 Task: Change the calendar view to 'List' format.
Action: Mouse moved to (9, 66)
Screenshot: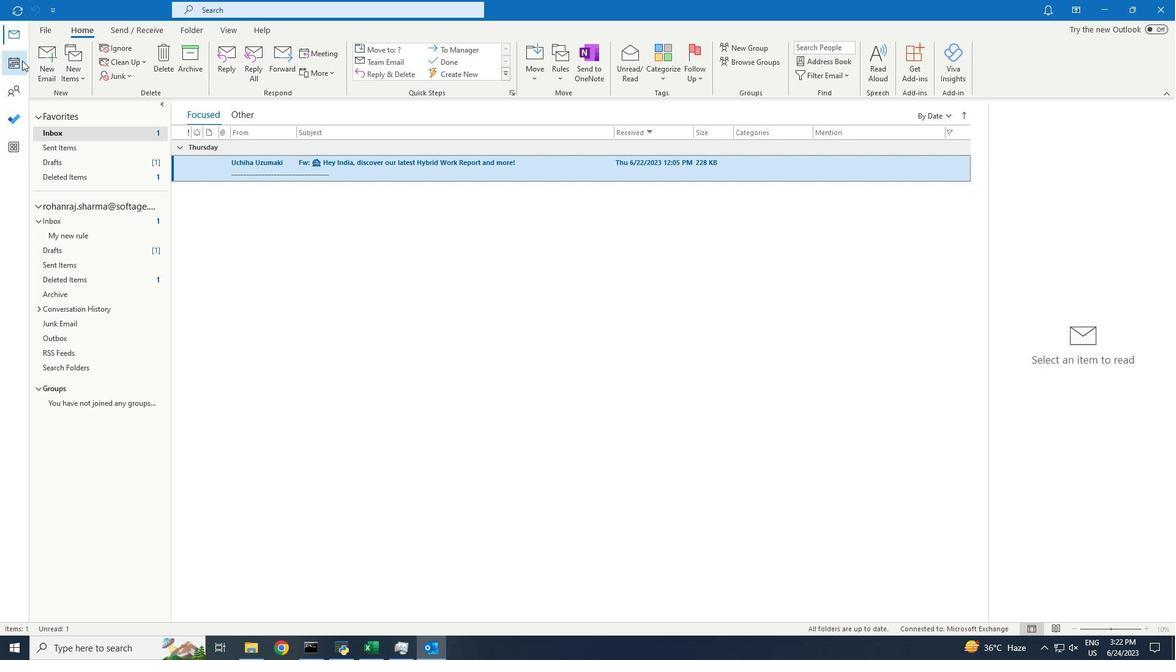 
Action: Mouse pressed left at (9, 66)
Screenshot: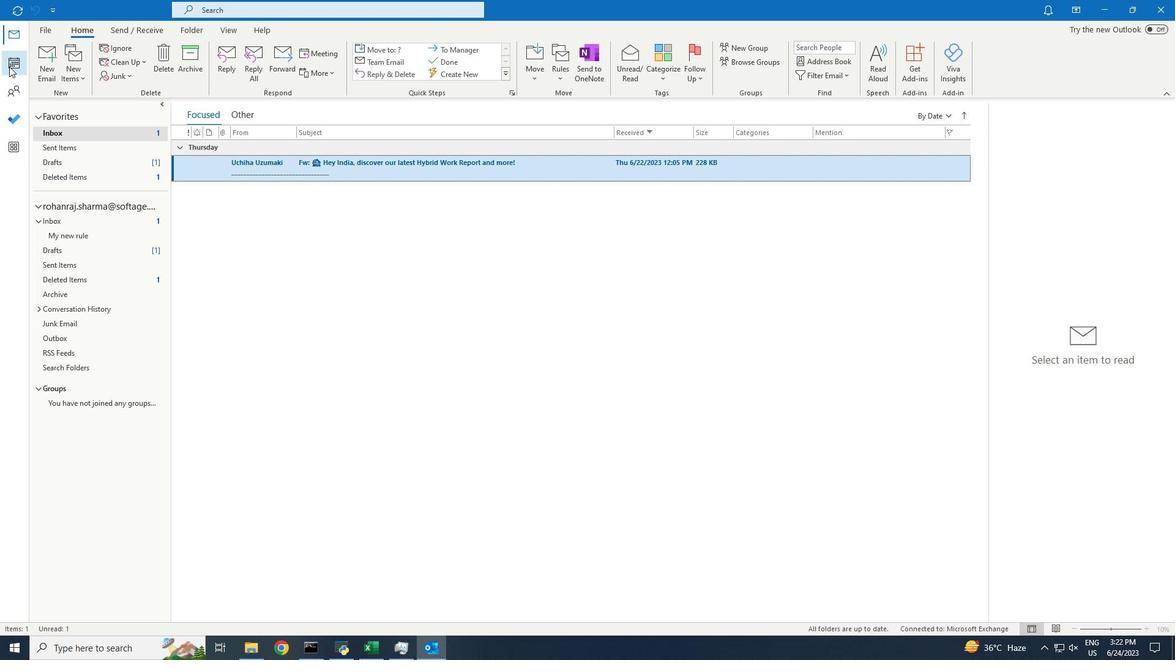 
Action: Mouse moved to (223, 29)
Screenshot: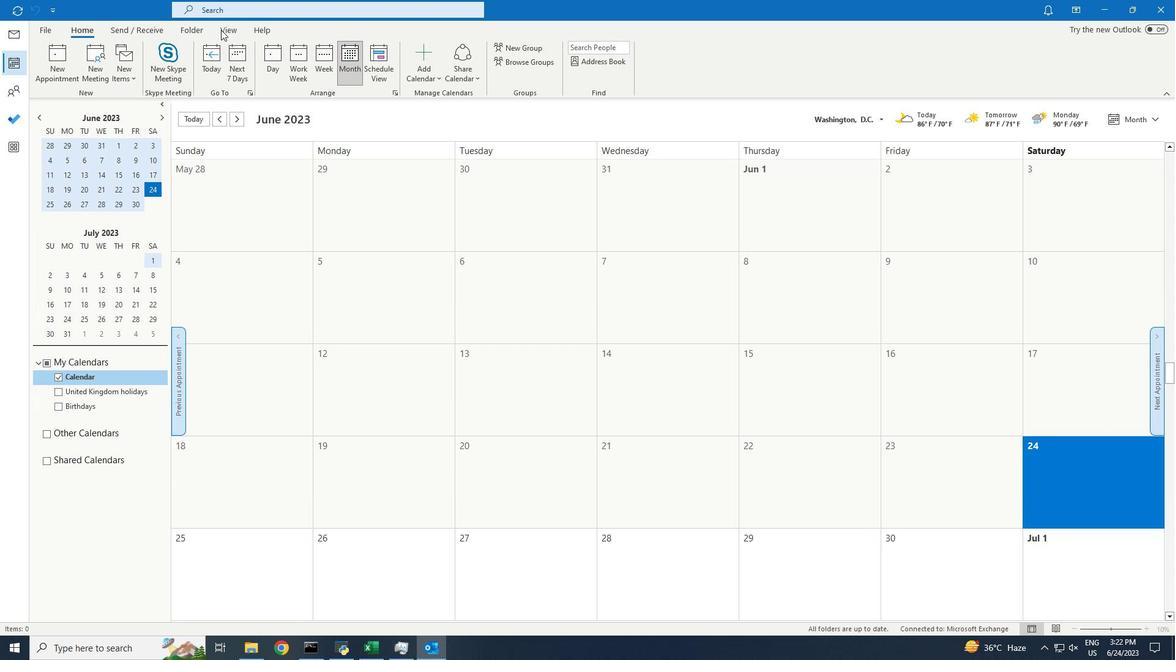 
Action: Mouse pressed left at (223, 29)
Screenshot: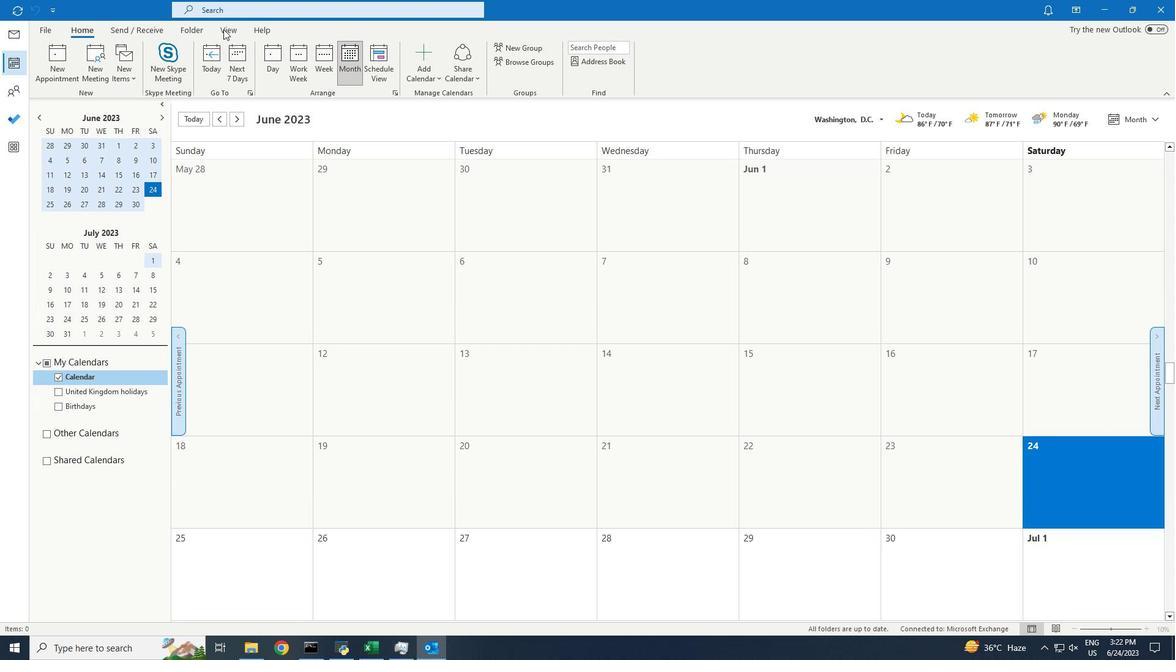 
Action: Mouse moved to (223, 29)
Screenshot: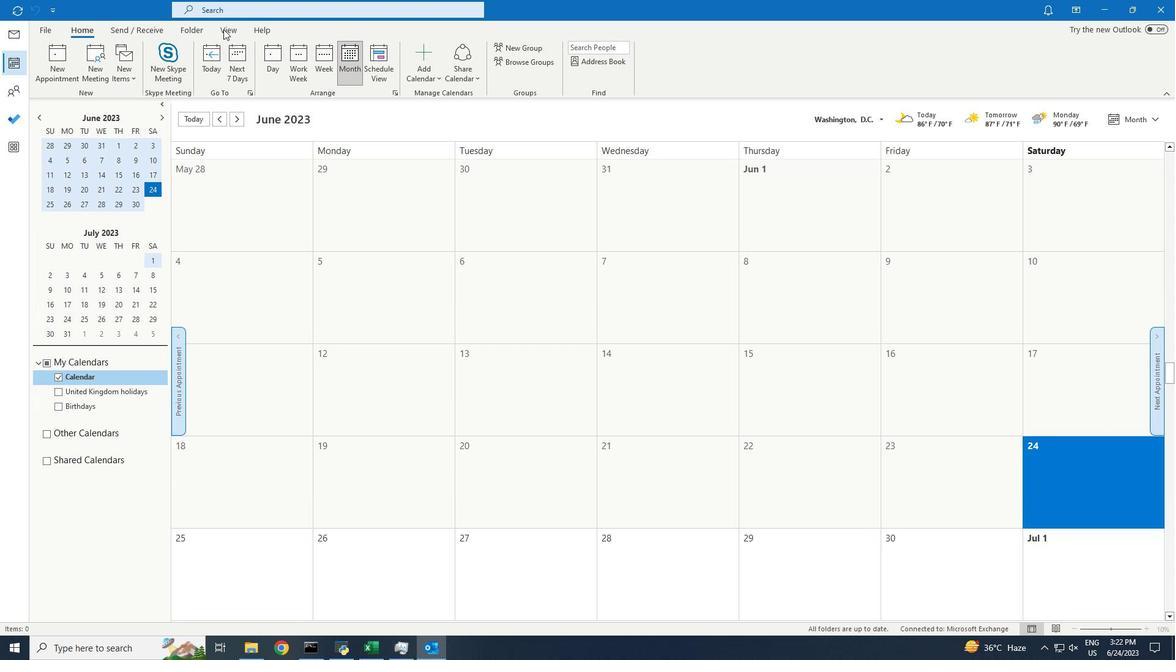 
Action: Mouse pressed left at (223, 29)
Screenshot: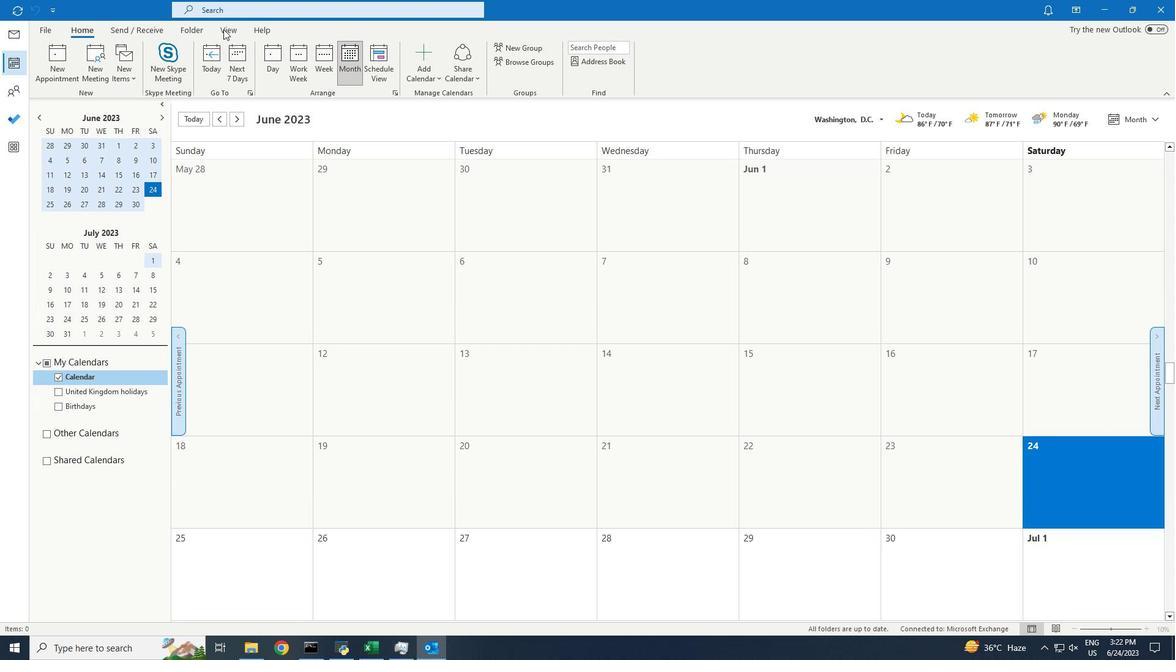 
Action: Mouse pressed left at (223, 29)
Screenshot: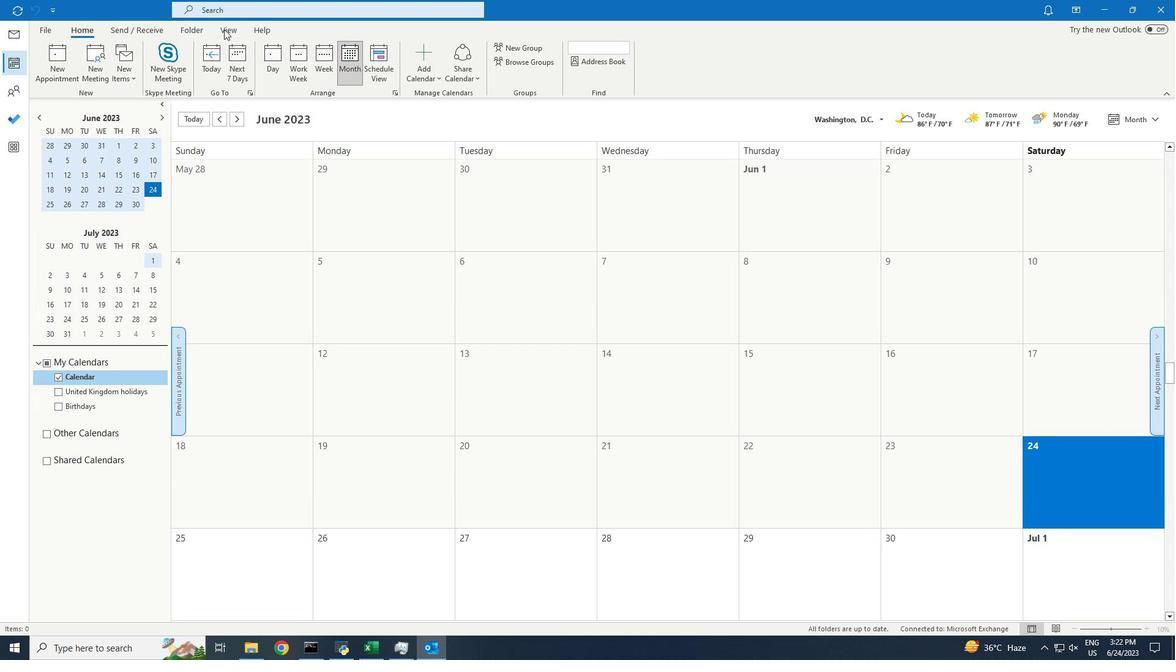 
Action: Mouse moved to (56, 63)
Screenshot: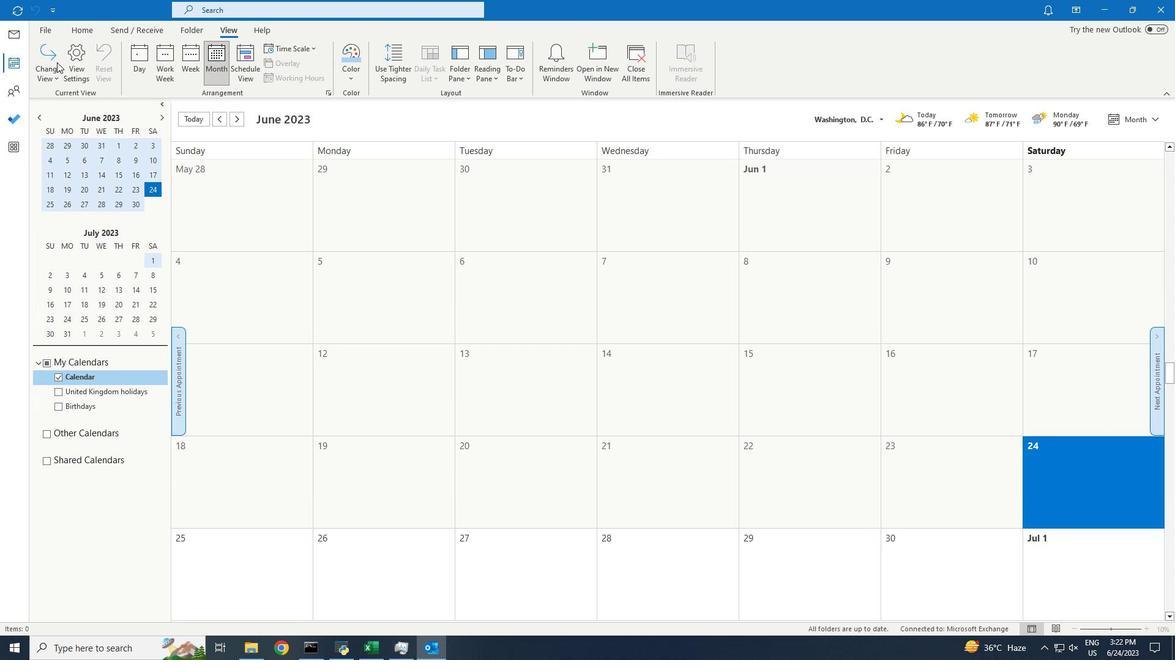 
Action: Mouse pressed left at (56, 63)
Screenshot: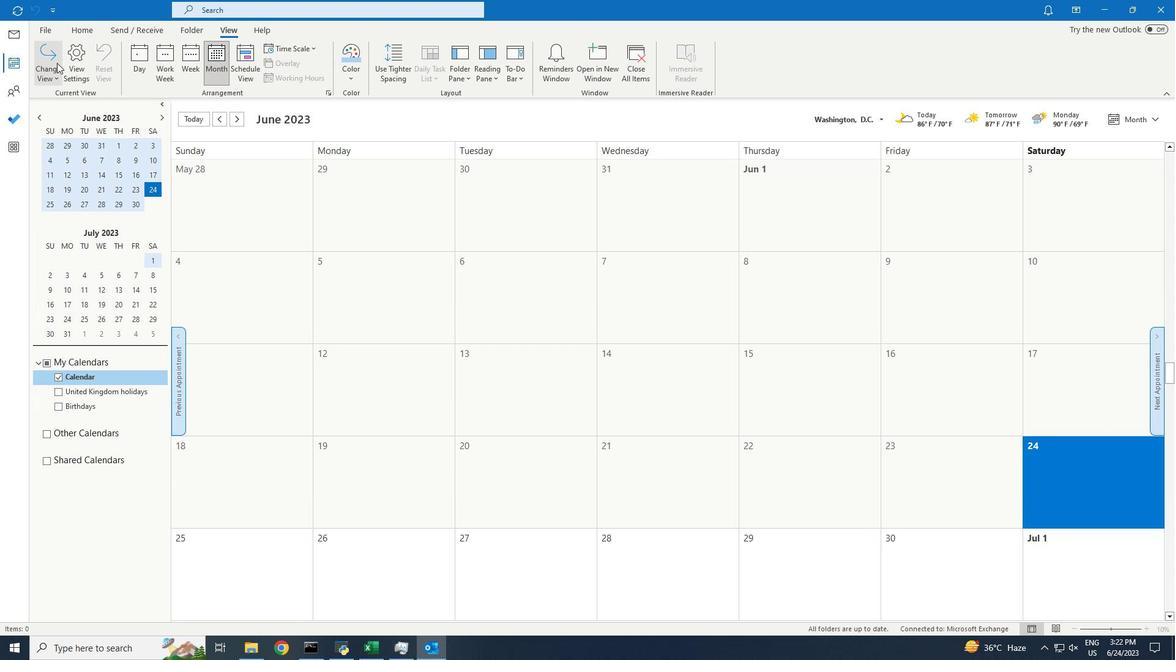 
Action: Mouse moved to (141, 95)
Screenshot: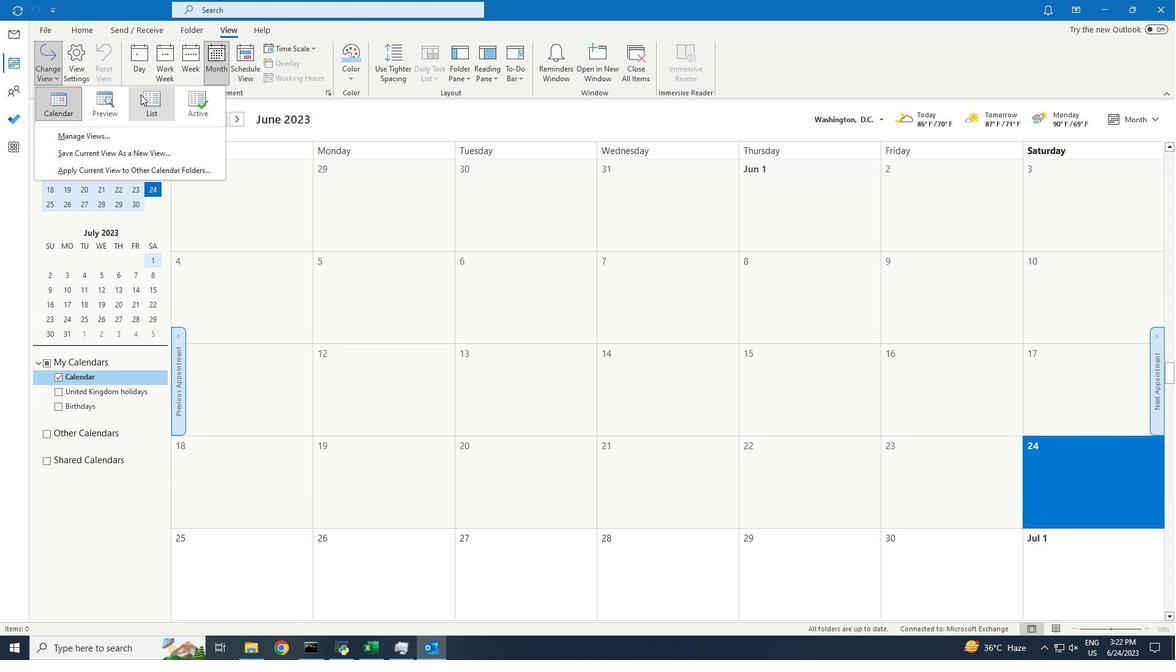 
Action: Mouse pressed left at (141, 95)
Screenshot: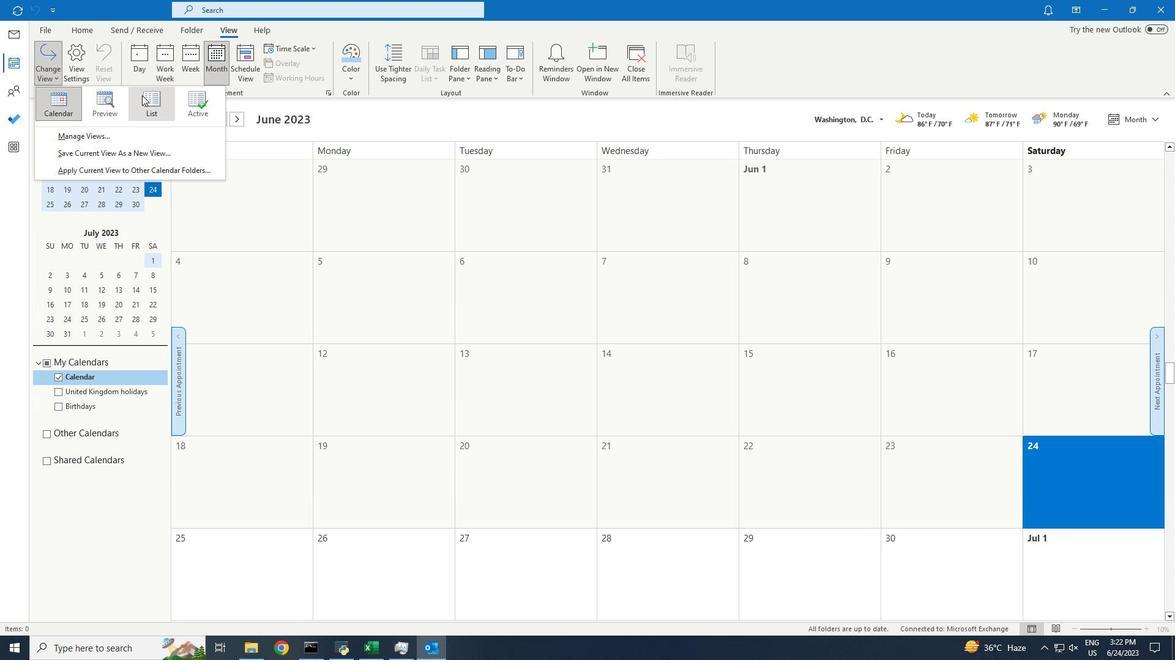 
